 Task: Set a 20 sec "Undo Send" cancellation period in Gmail settings.
Action: Mouse moved to (1126, 74)
Screenshot: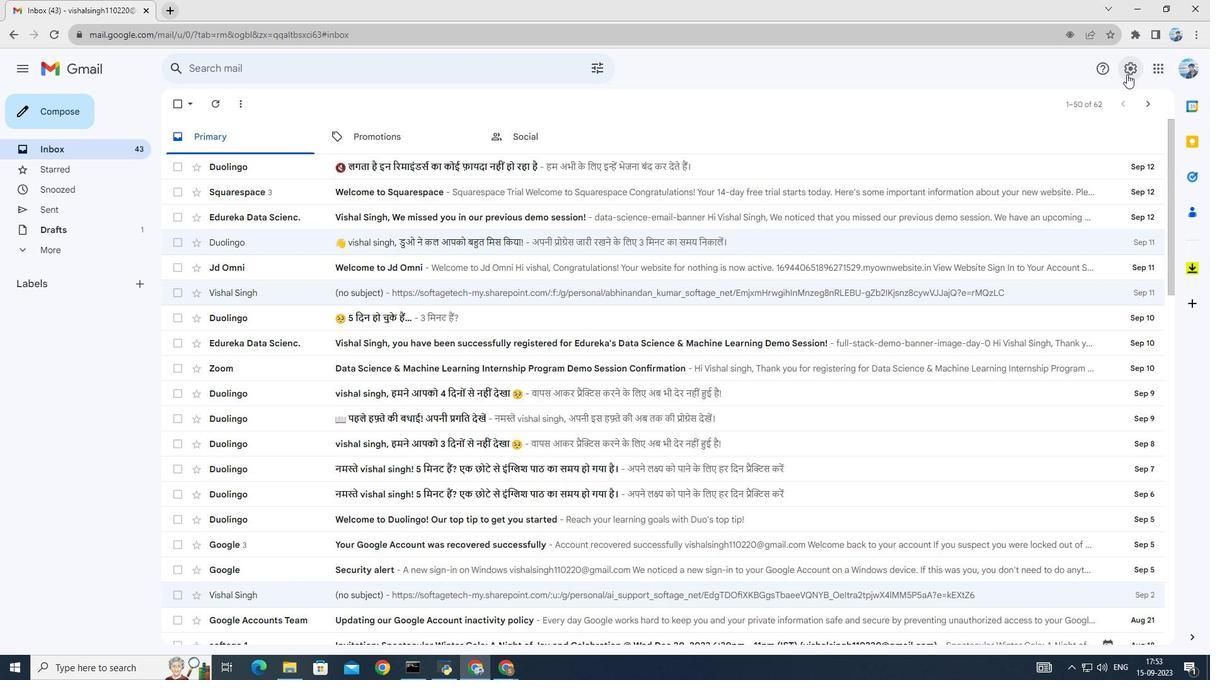 
Action: Mouse pressed left at (1126, 74)
Screenshot: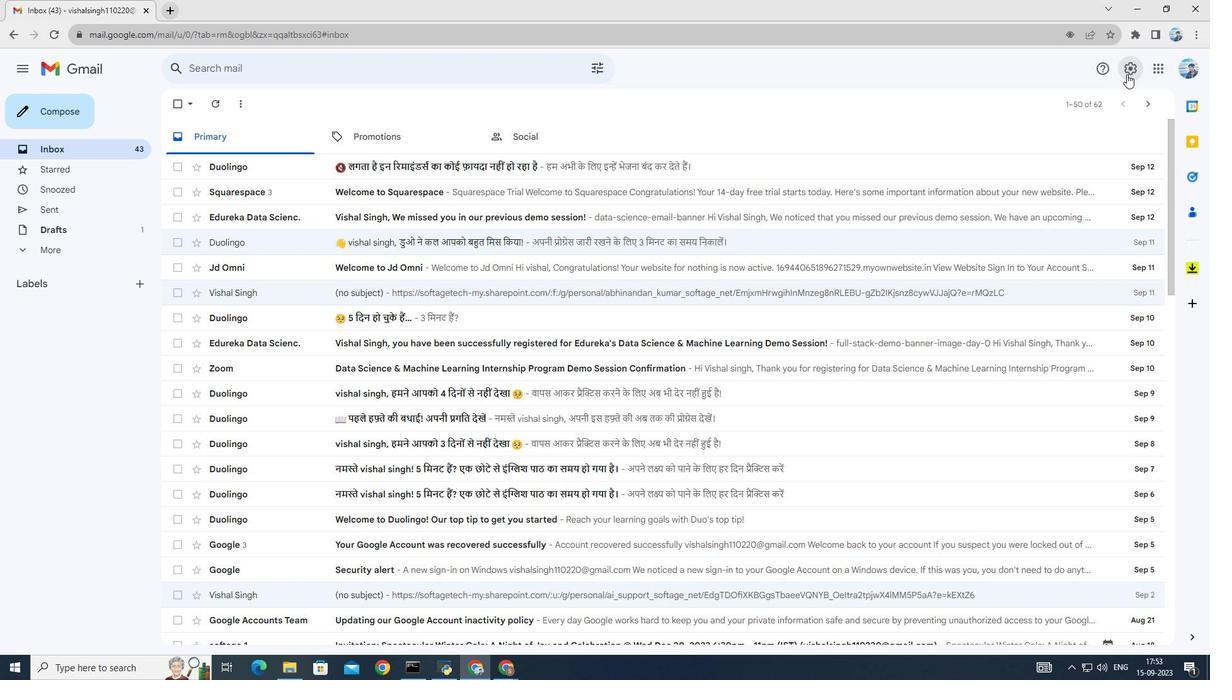 
Action: Mouse moved to (1099, 132)
Screenshot: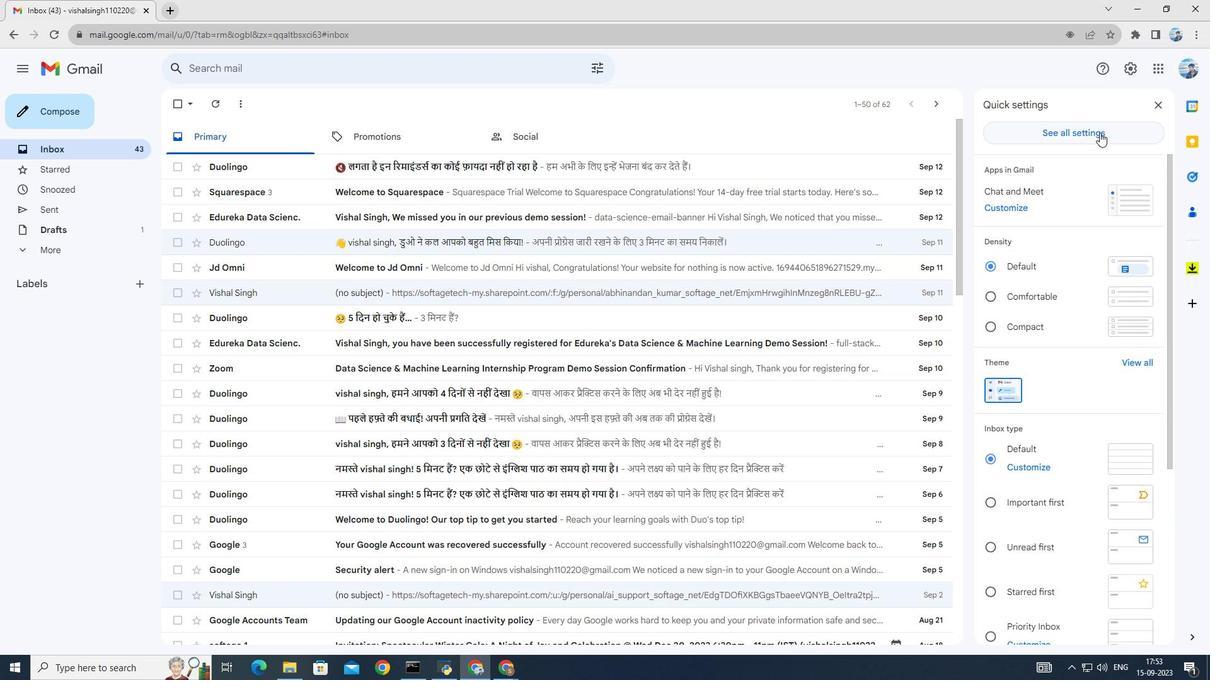 
Action: Mouse pressed left at (1099, 132)
Screenshot: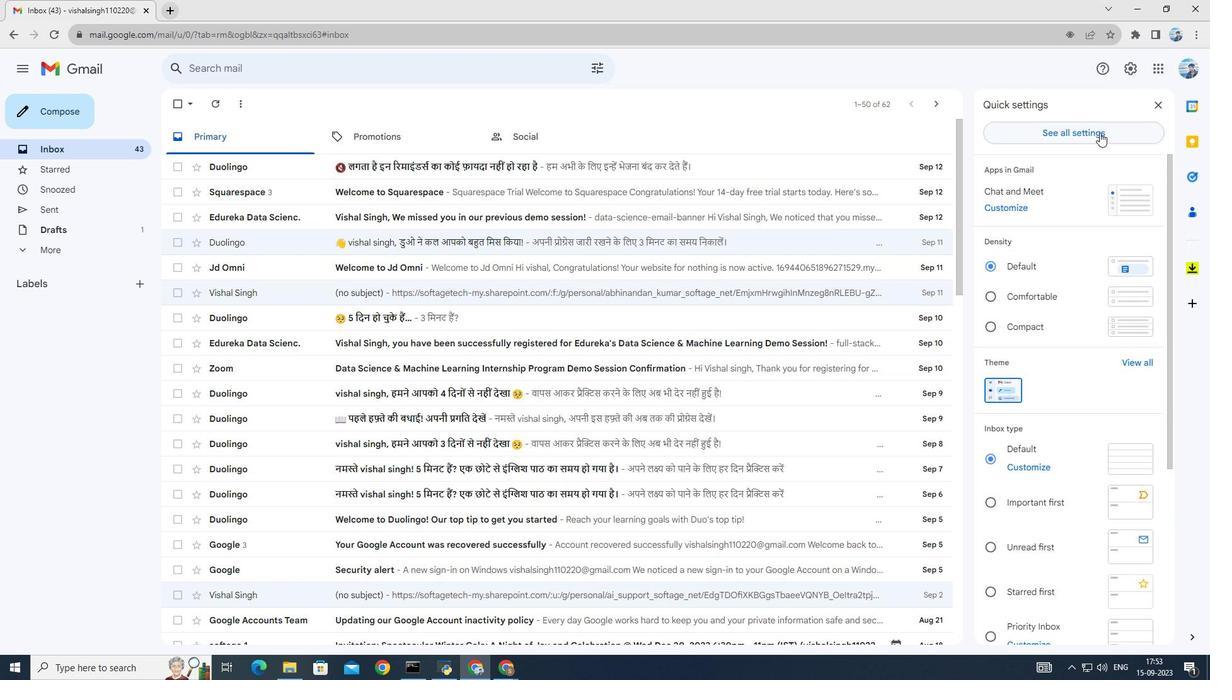 
Action: Mouse moved to (504, 253)
Screenshot: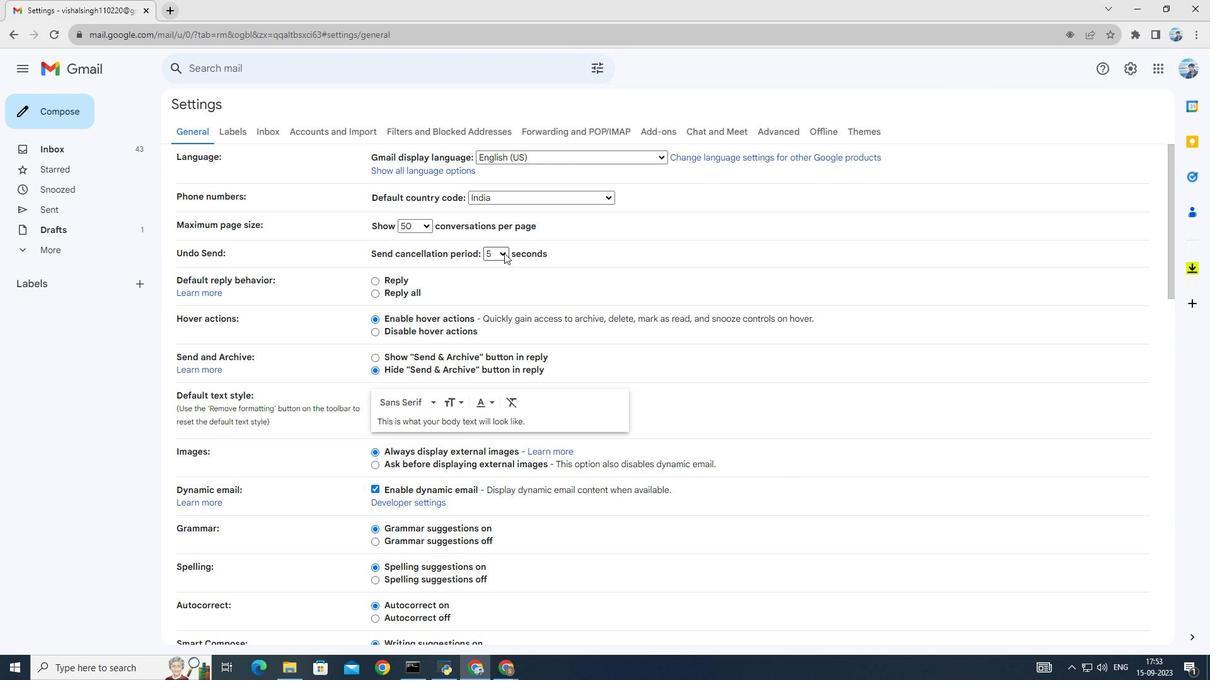 
Action: Mouse pressed left at (504, 253)
Screenshot: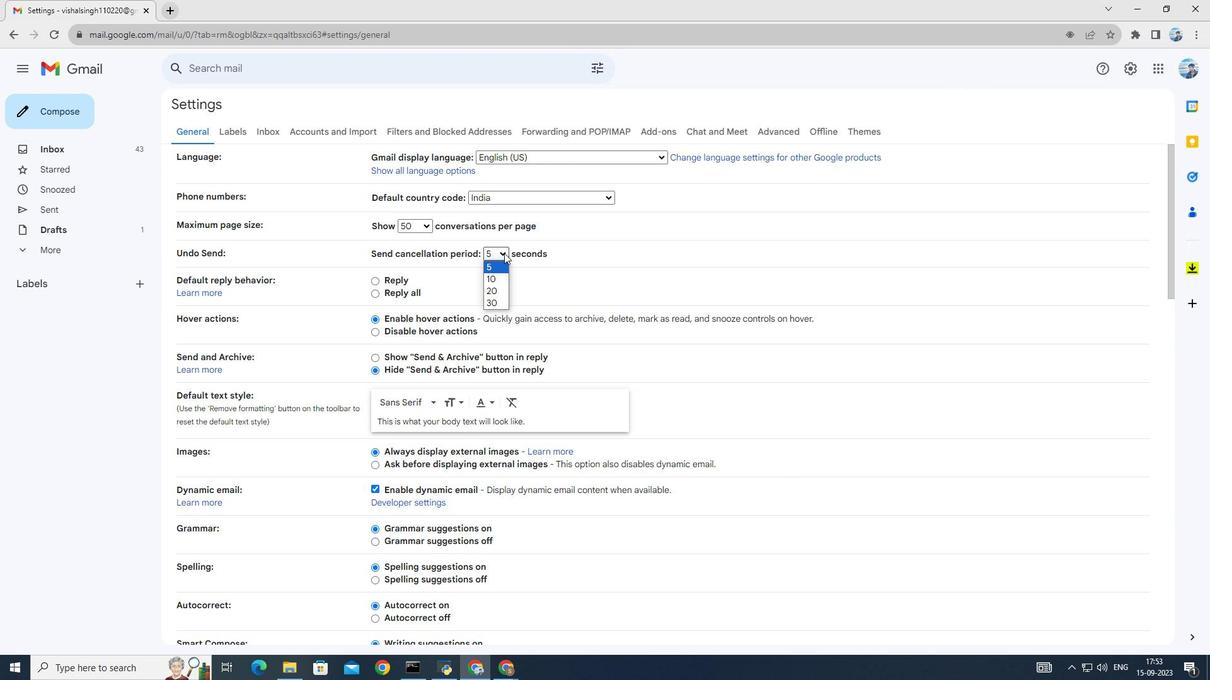 
Action: Mouse moved to (499, 288)
Screenshot: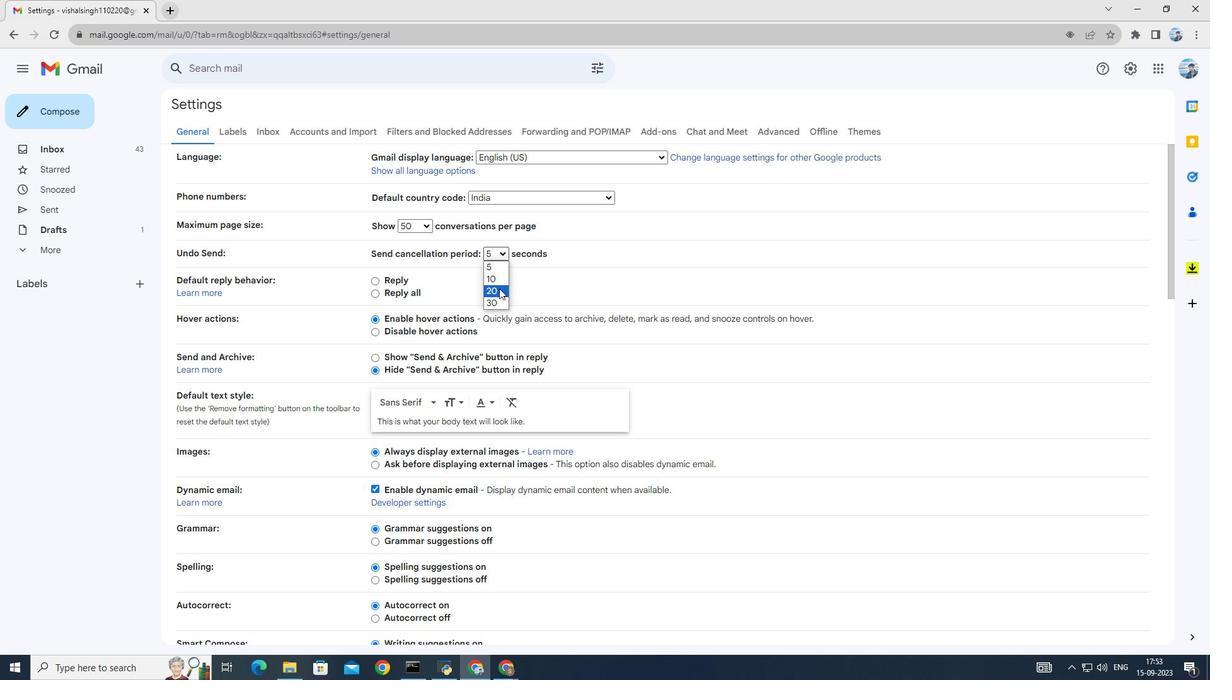 
Action: Mouse pressed left at (499, 288)
Screenshot: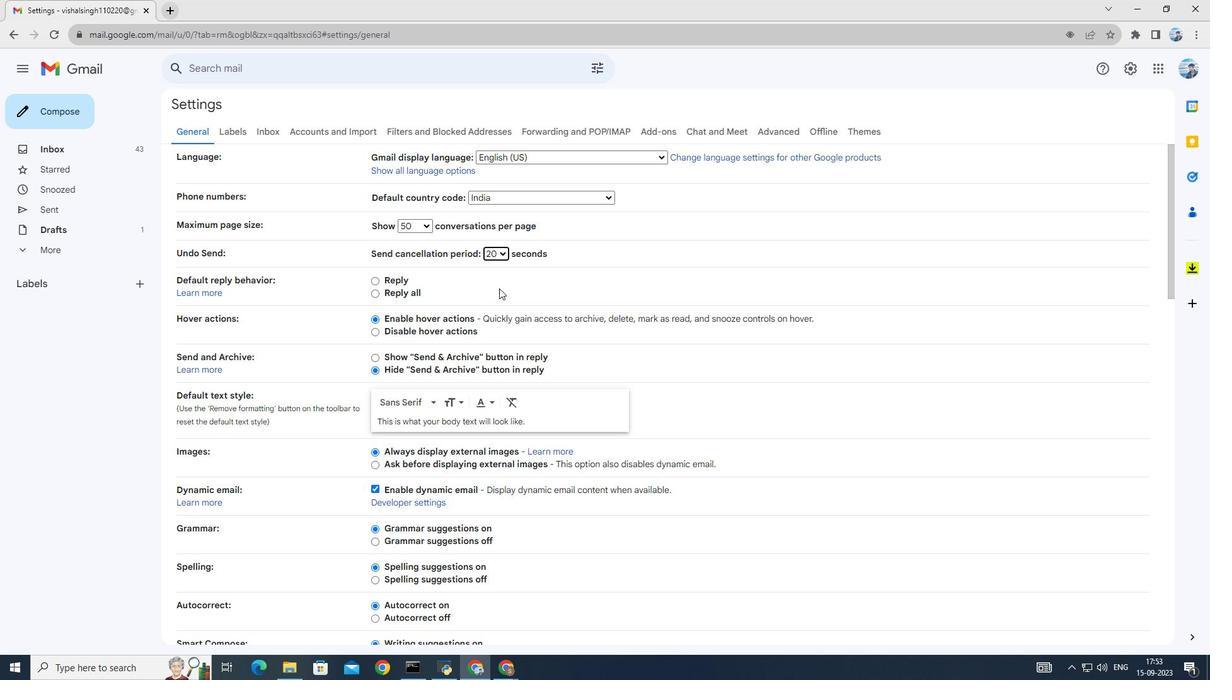
Action: Mouse scrolled (499, 288) with delta (0, 0)
Screenshot: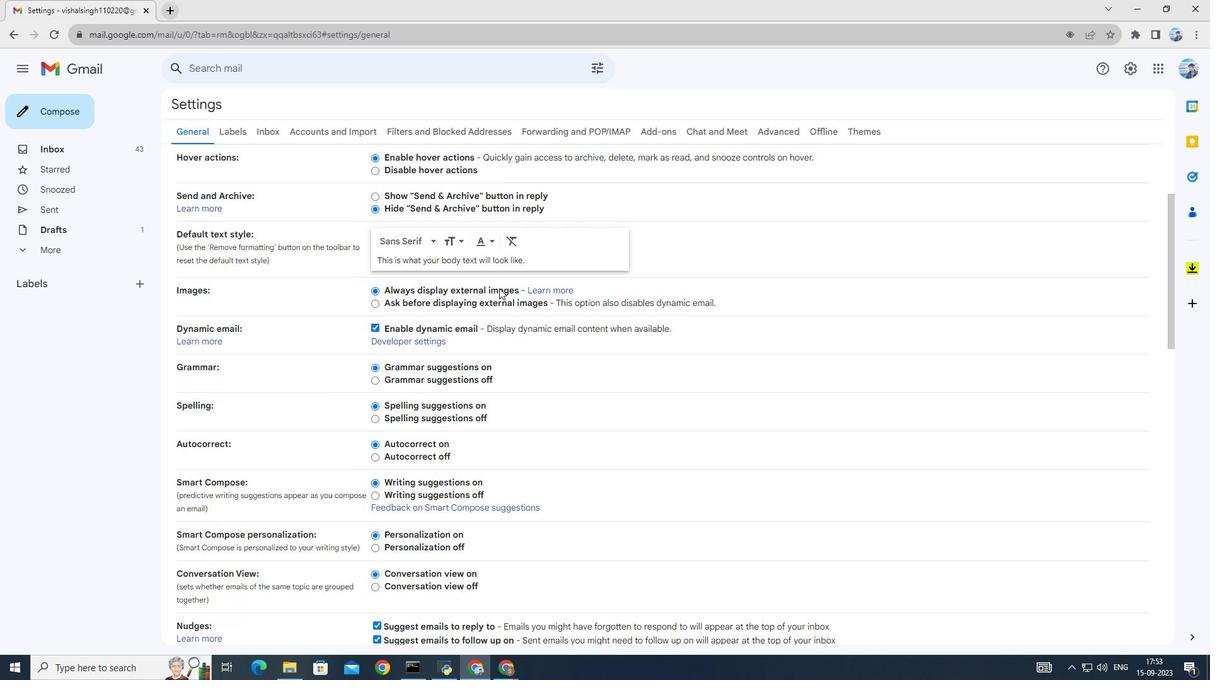 
Action: Mouse scrolled (499, 288) with delta (0, 0)
Screenshot: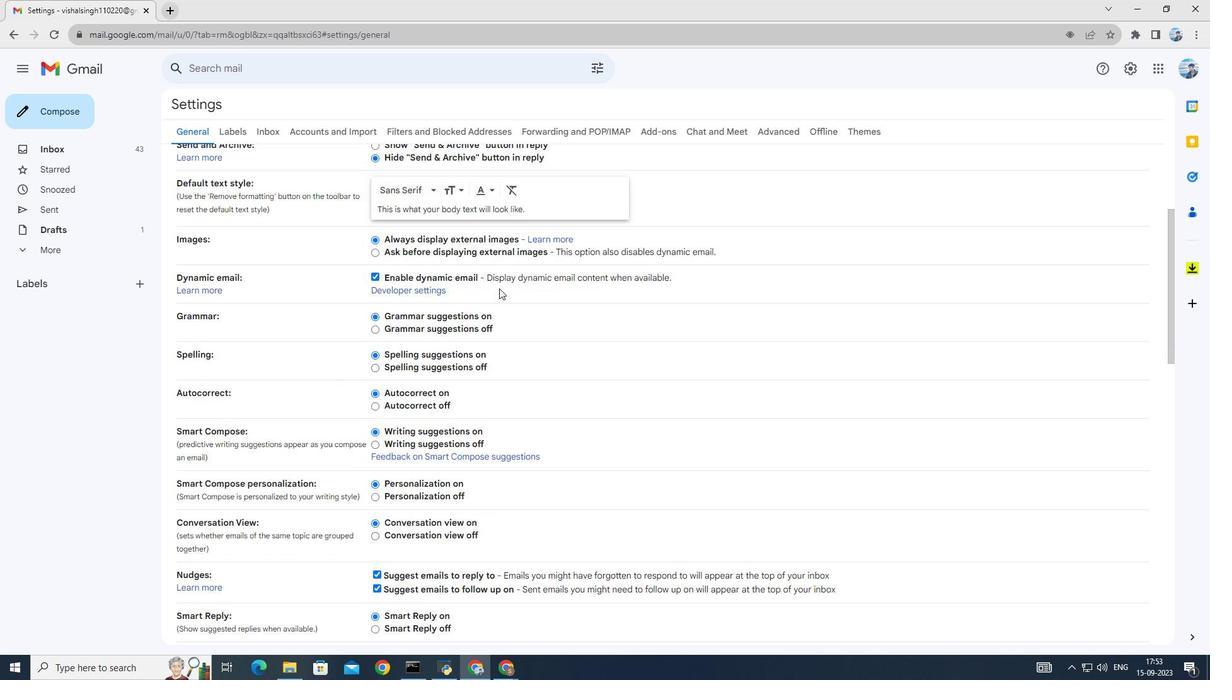 
Action: Mouse scrolled (499, 288) with delta (0, 0)
Screenshot: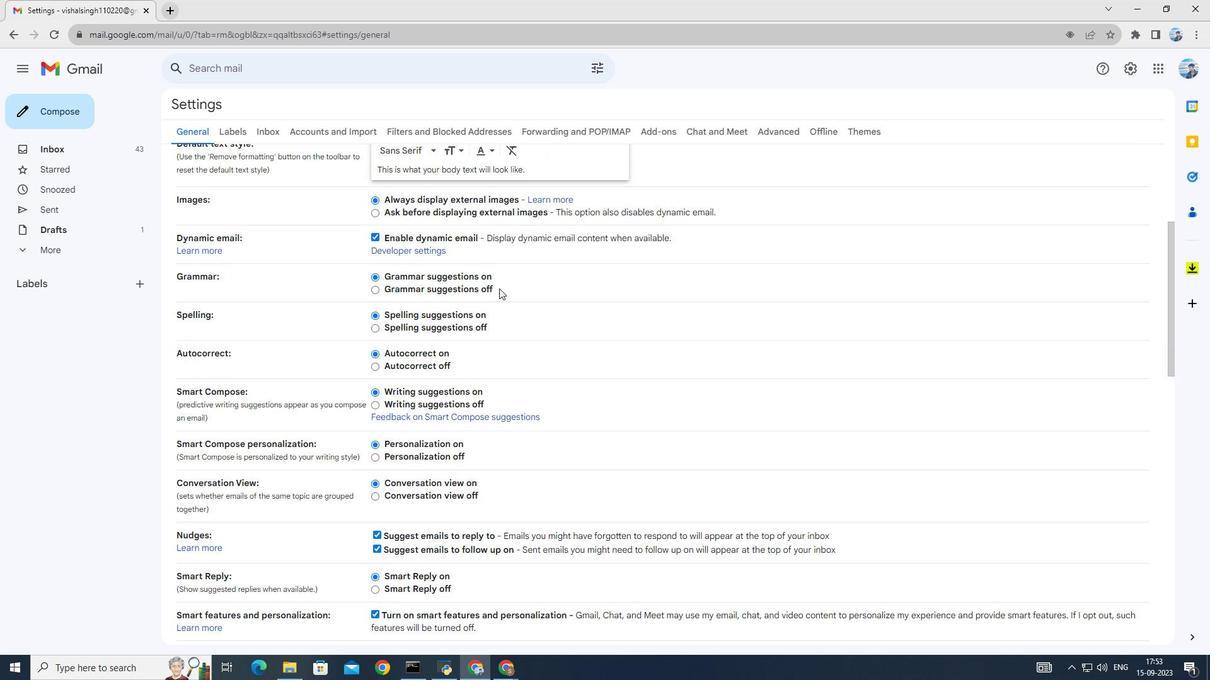 
Action: Mouse scrolled (499, 288) with delta (0, 0)
Screenshot: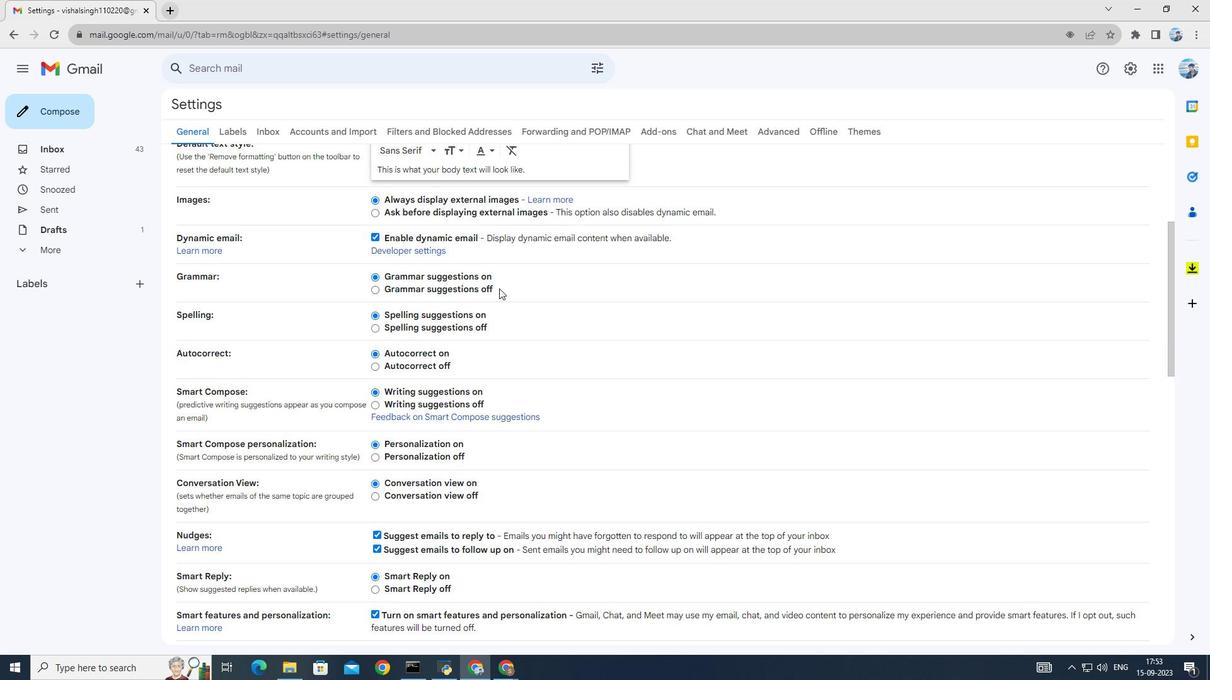 
Action: Mouse scrolled (499, 288) with delta (0, 0)
Screenshot: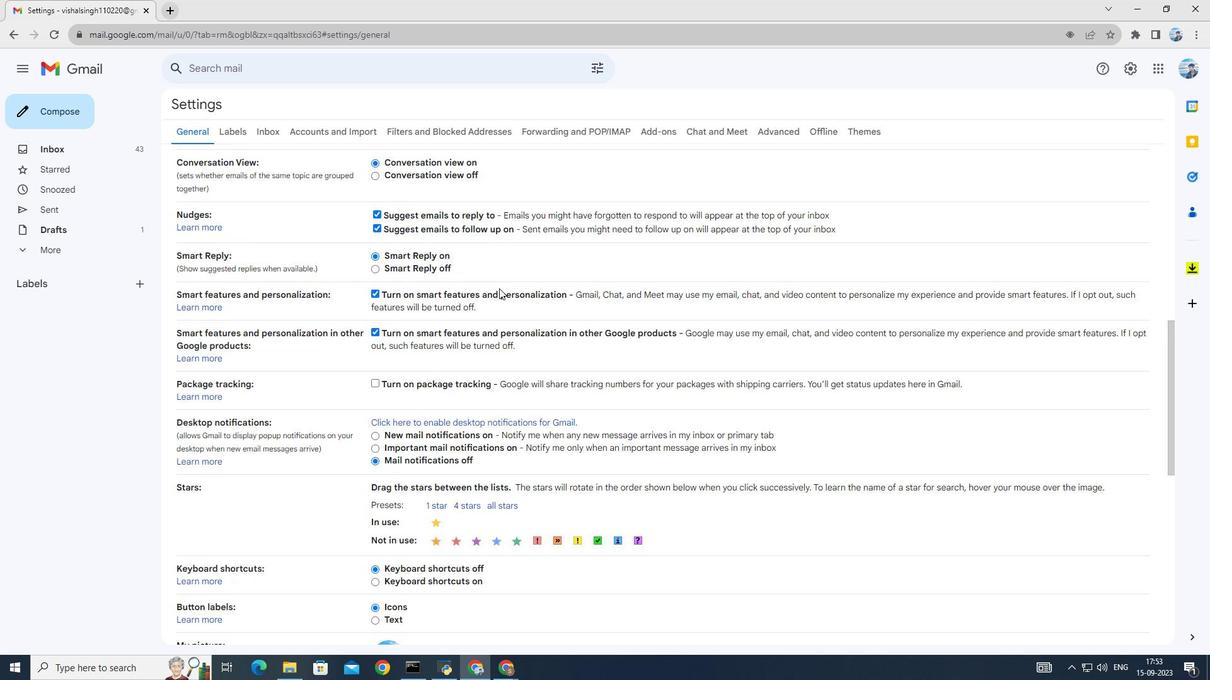 
Action: Mouse scrolled (499, 288) with delta (0, 0)
Screenshot: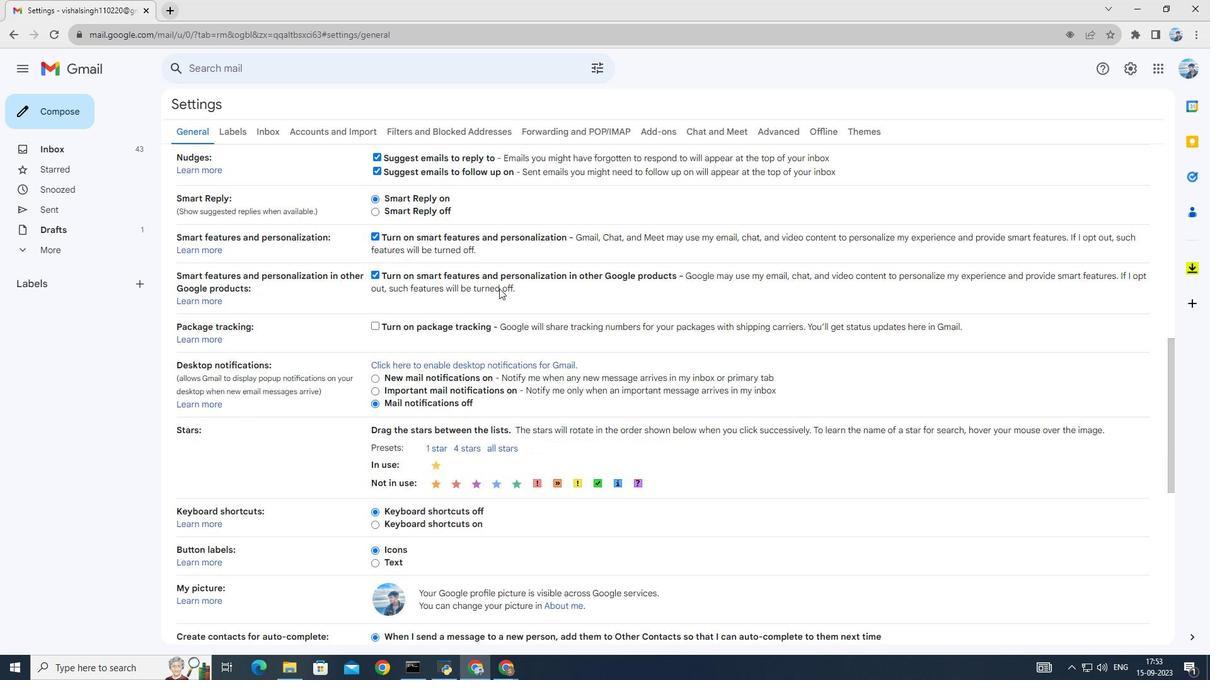 
Action: Mouse scrolled (499, 288) with delta (0, 0)
Screenshot: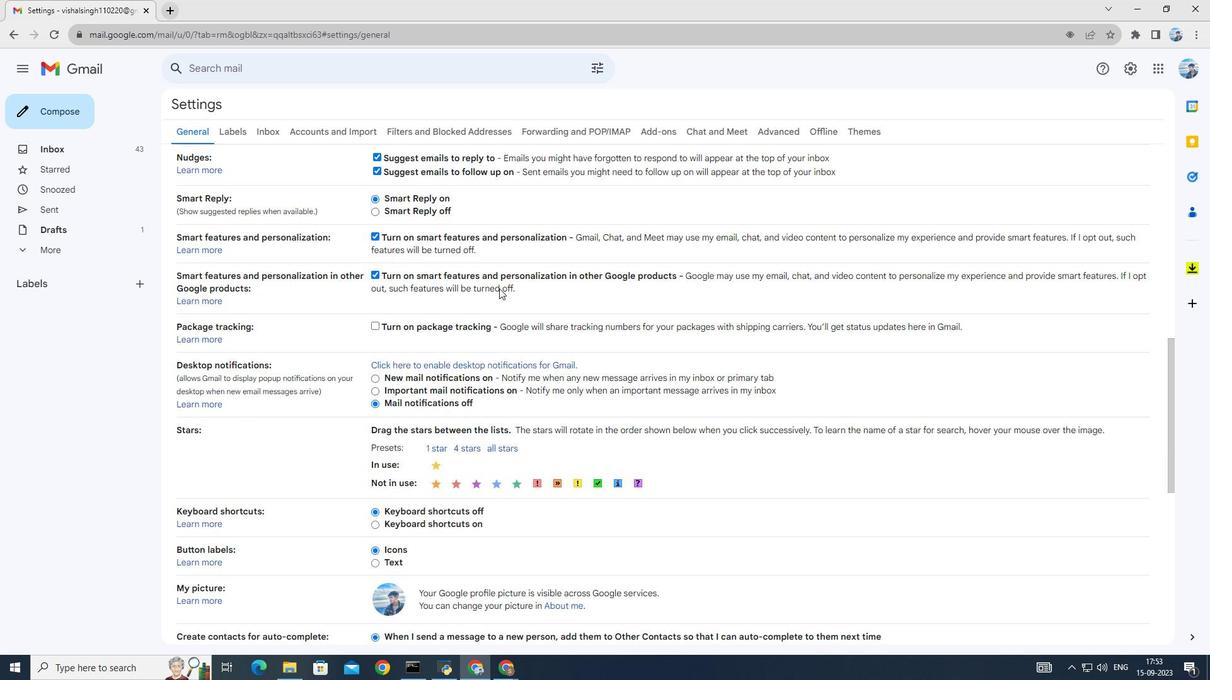 
Action: Mouse scrolled (499, 288) with delta (0, 0)
Screenshot: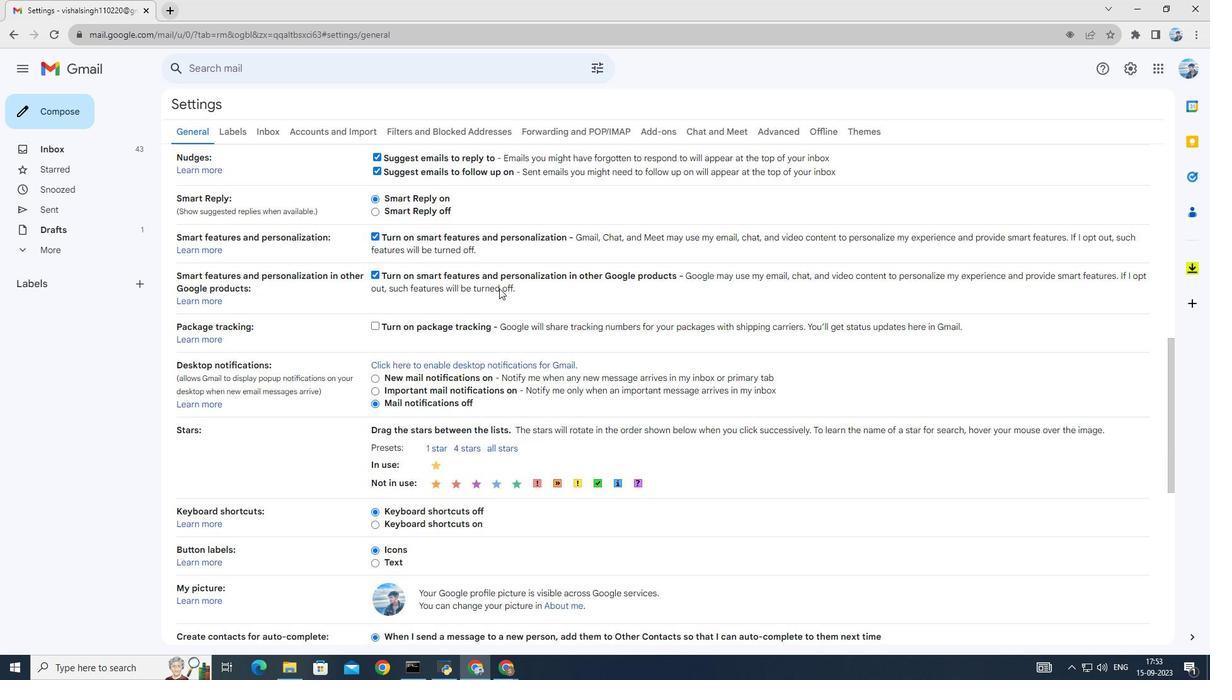 
Action: Mouse scrolled (499, 288) with delta (0, 0)
Screenshot: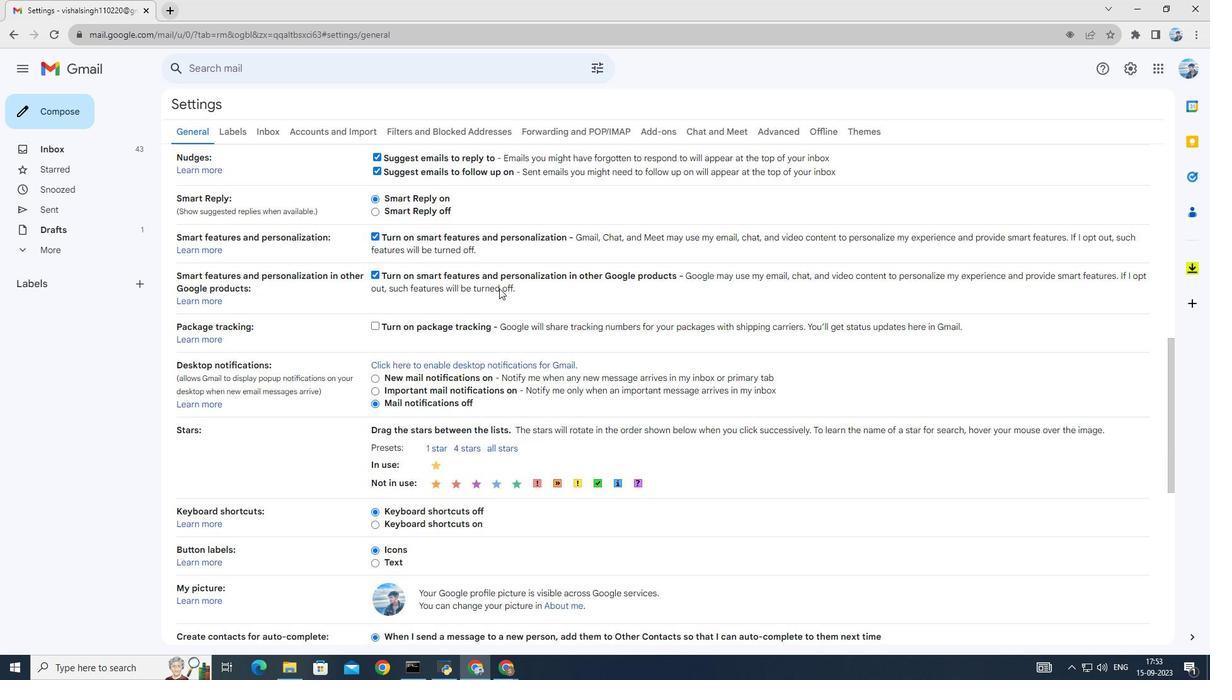 
Action: Mouse scrolled (499, 288) with delta (0, 0)
Screenshot: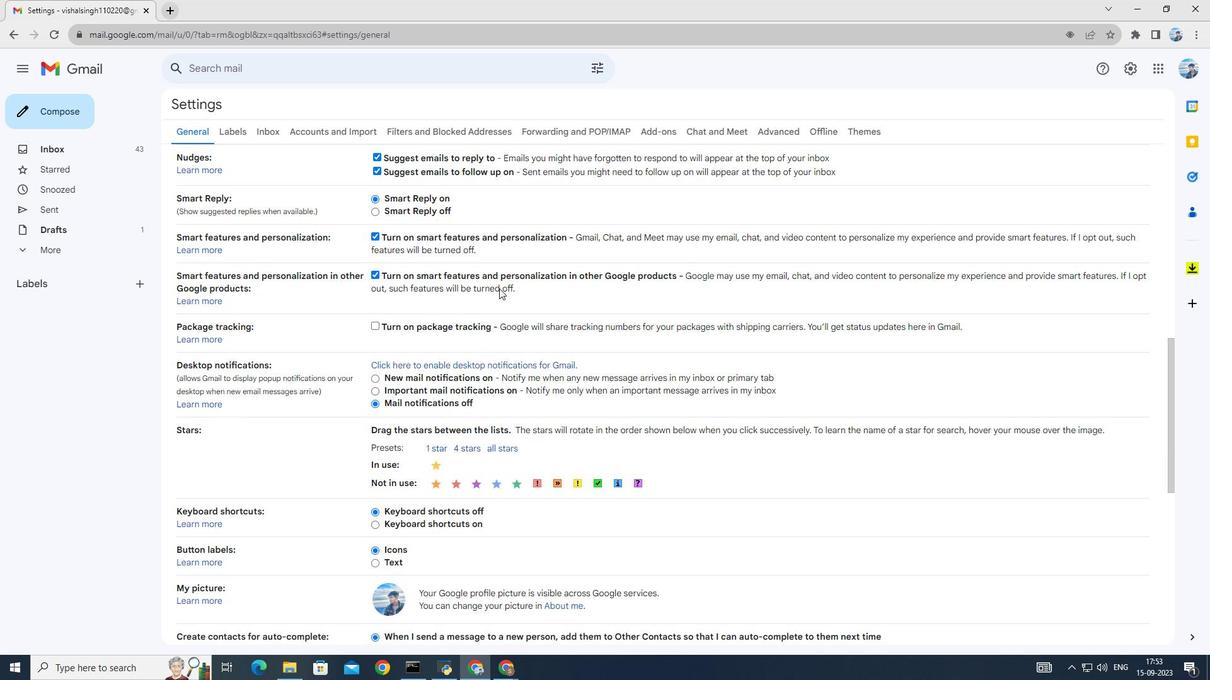 
Action: Mouse scrolled (499, 288) with delta (0, 0)
Screenshot: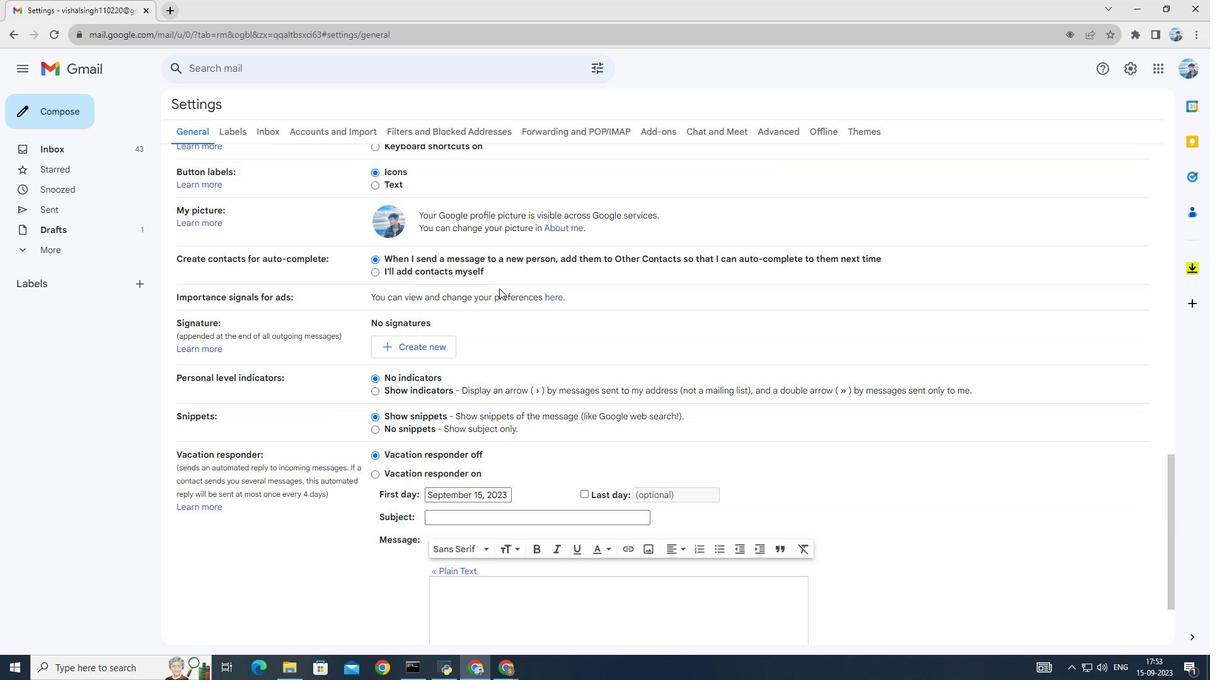 
Action: Mouse scrolled (499, 288) with delta (0, 0)
Screenshot: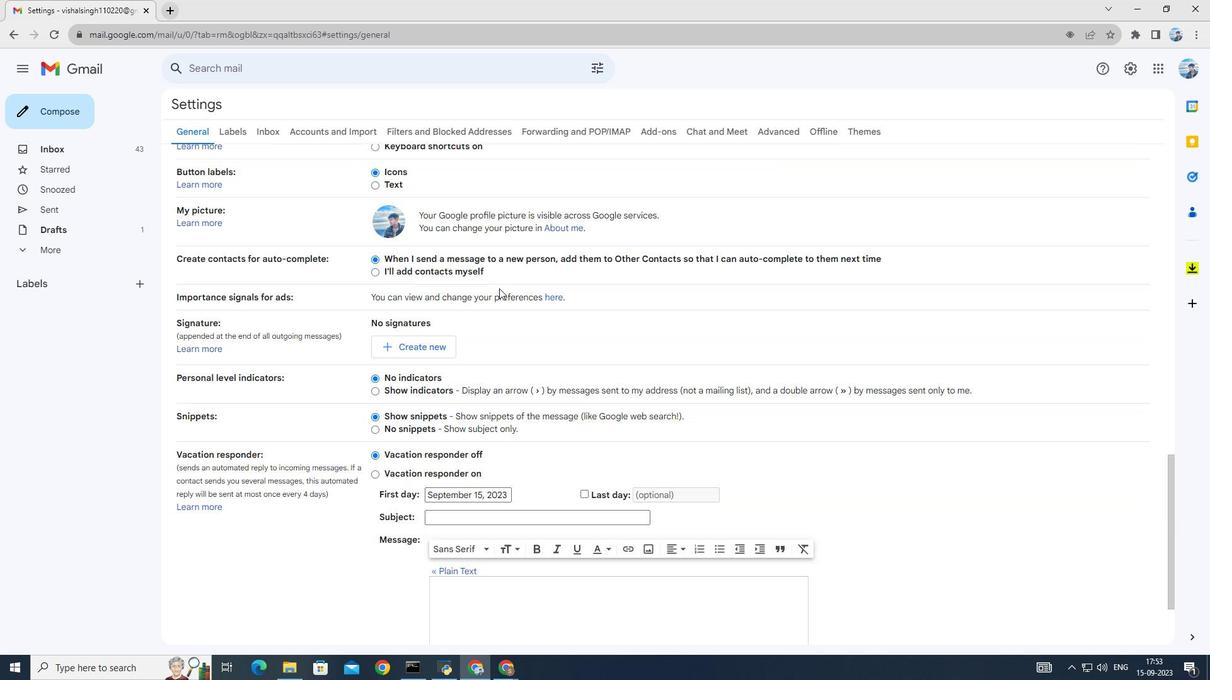 
Action: Mouse scrolled (499, 288) with delta (0, 0)
Screenshot: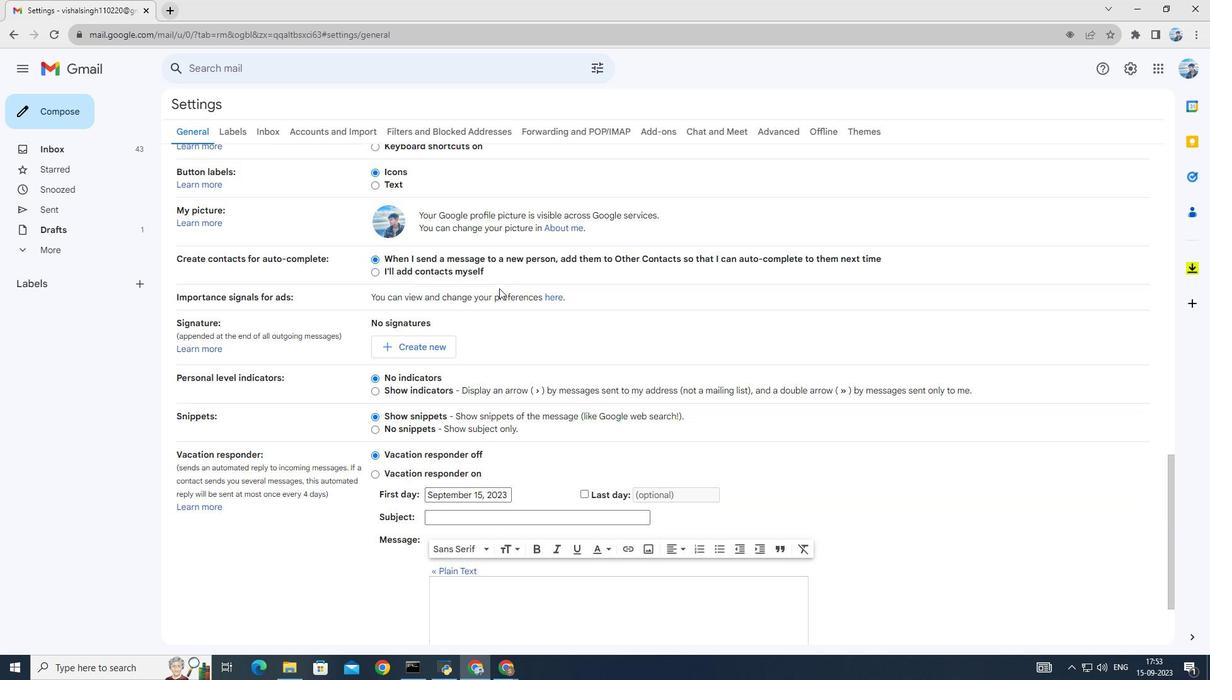 
Action: Mouse scrolled (499, 288) with delta (0, 0)
Screenshot: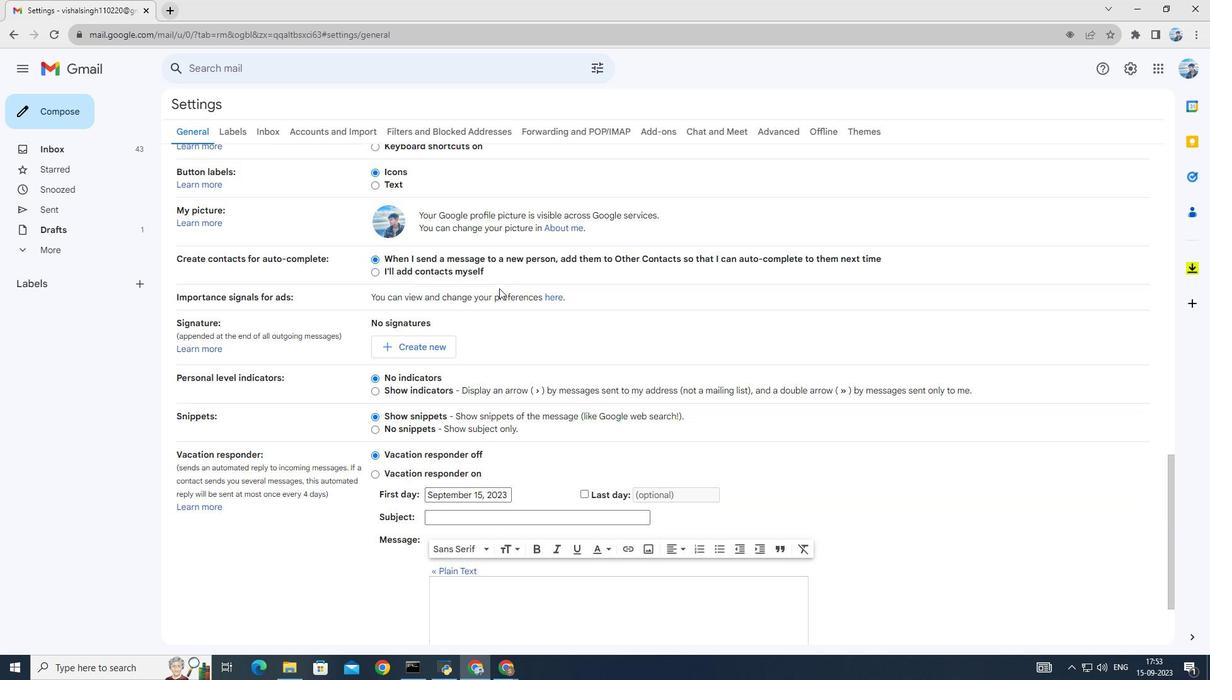 
Action: Mouse scrolled (499, 288) with delta (0, 0)
Screenshot: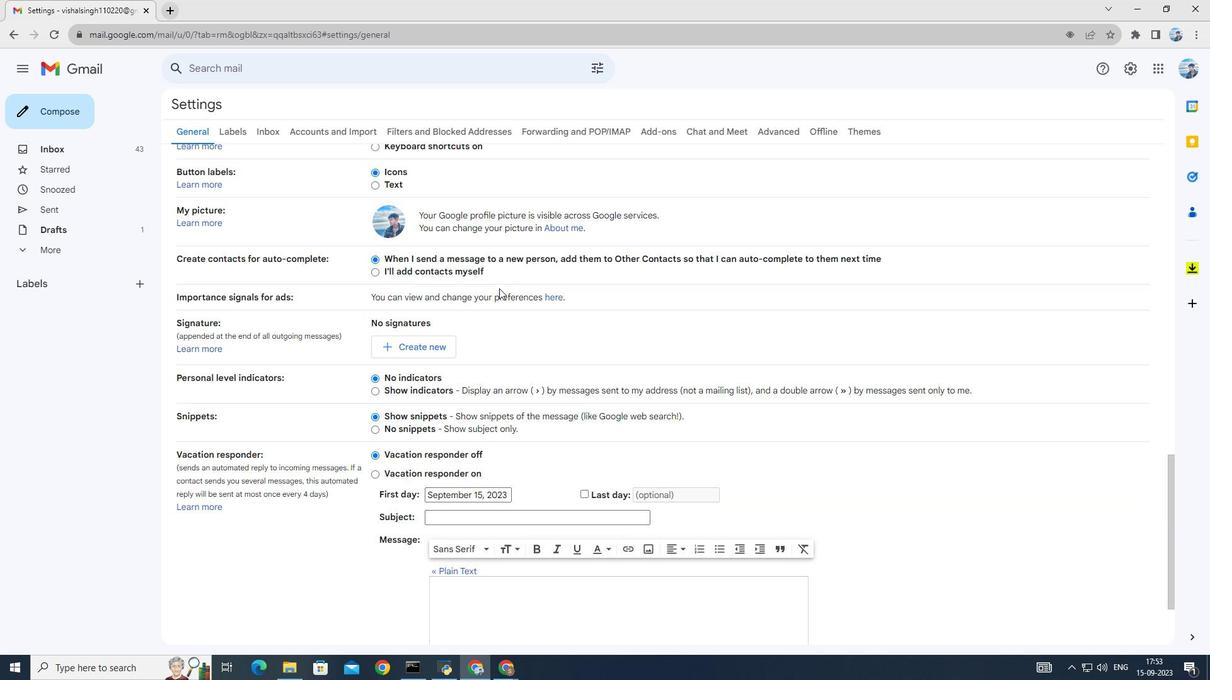 
Action: Mouse scrolled (499, 288) with delta (0, 0)
Screenshot: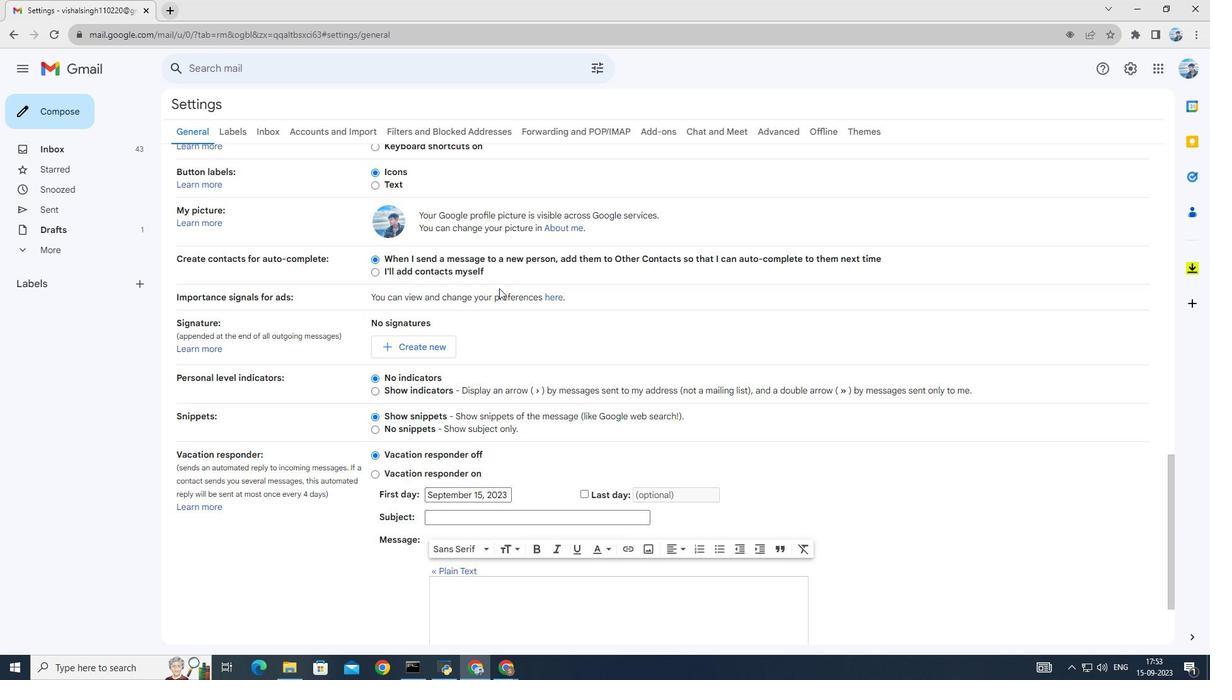 
Action: Mouse scrolled (499, 288) with delta (0, 0)
Screenshot: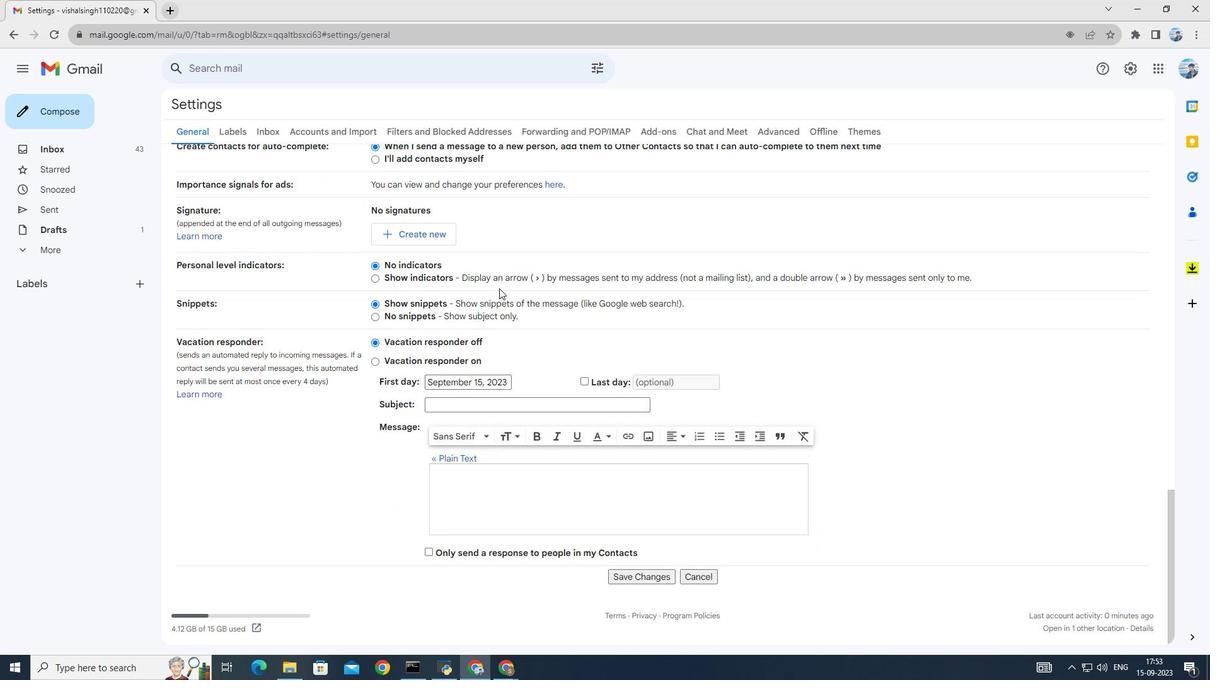 
Action: Mouse scrolled (499, 288) with delta (0, 0)
Screenshot: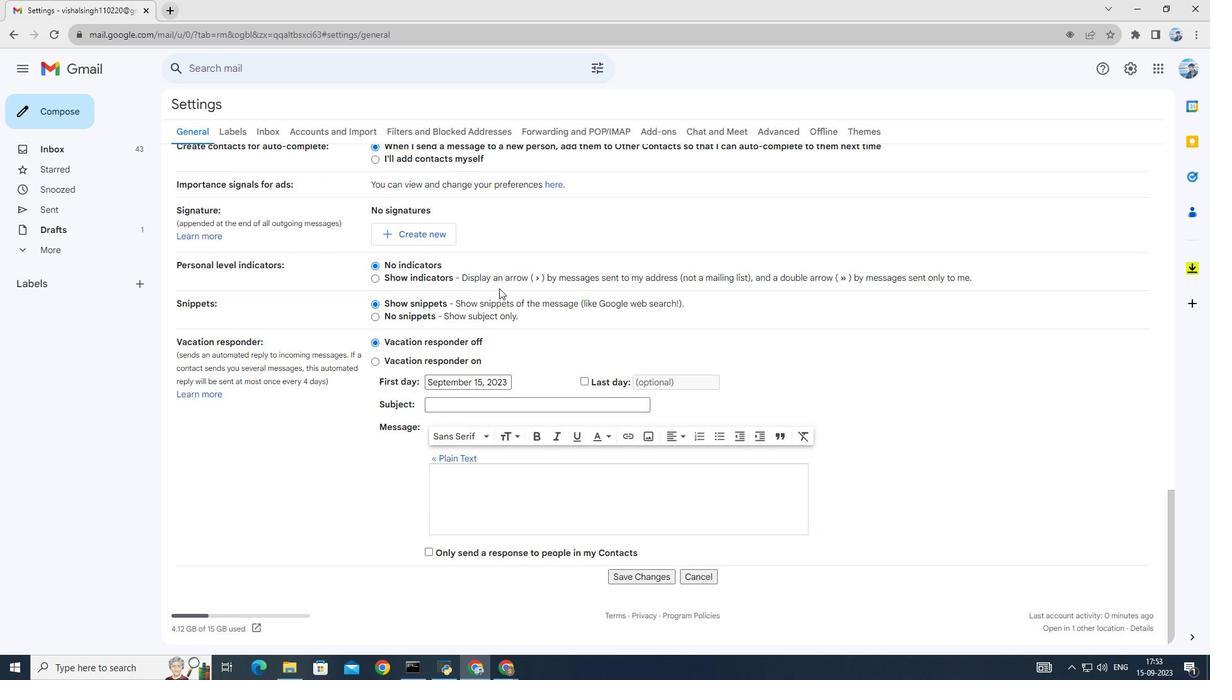 
Action: Mouse scrolled (499, 288) with delta (0, 0)
Screenshot: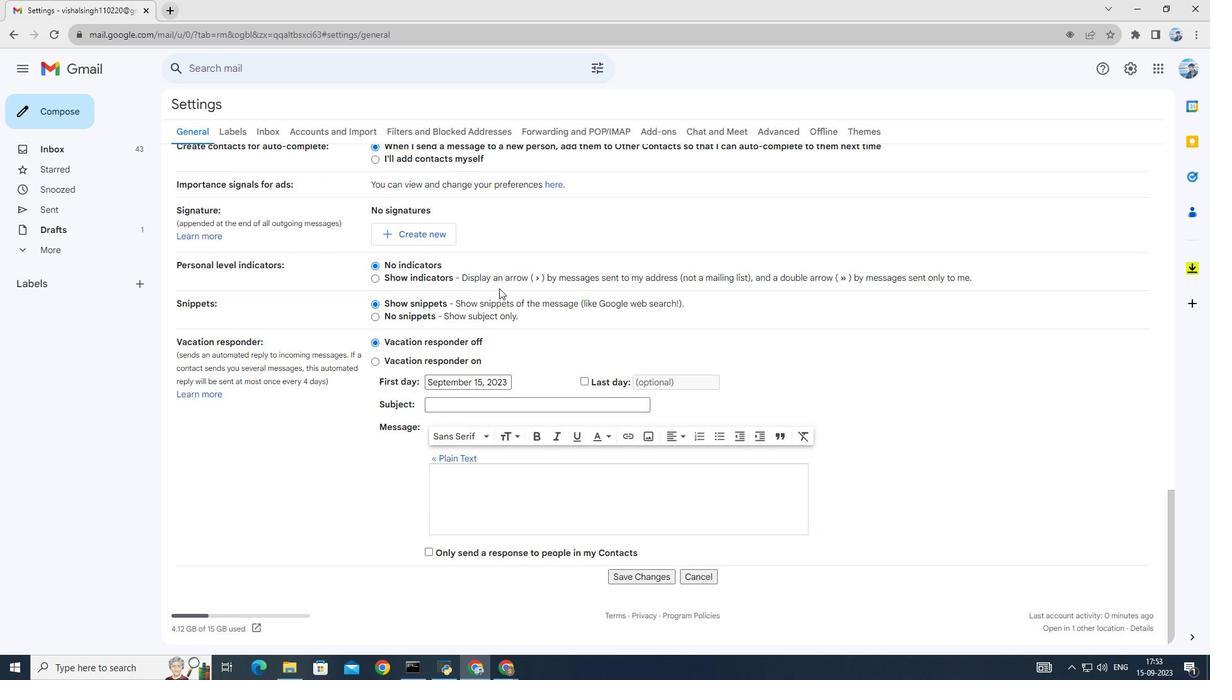 
Action: Mouse scrolled (499, 288) with delta (0, 0)
Screenshot: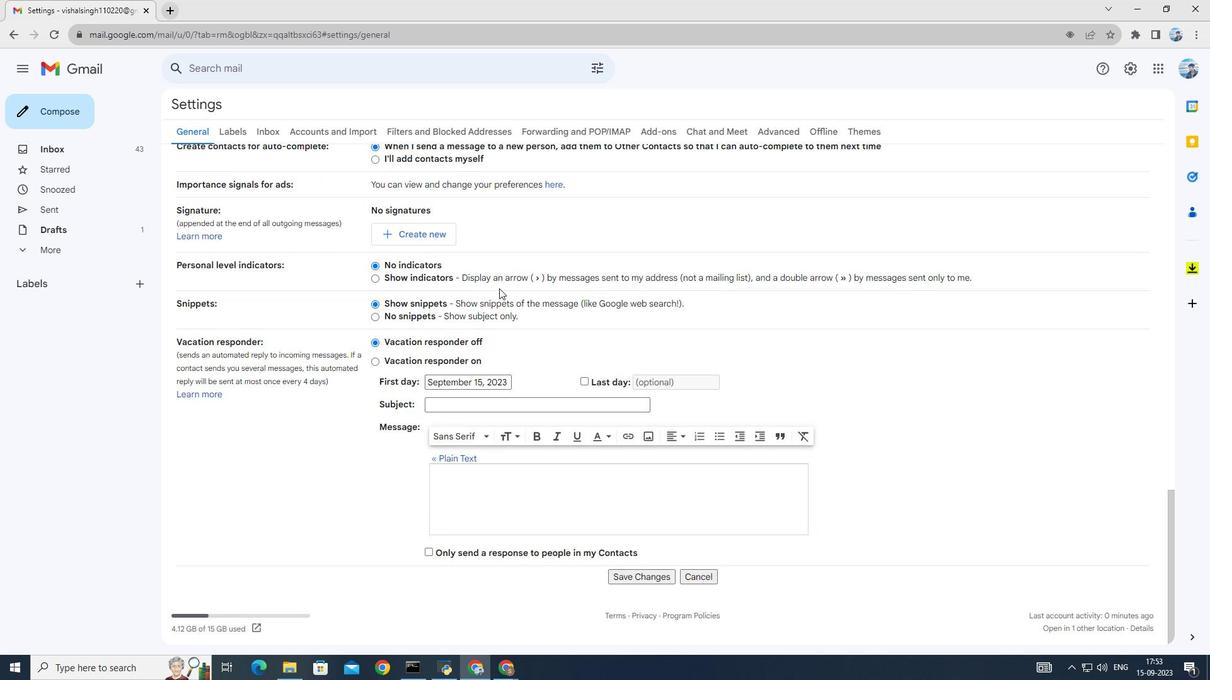 
Action: Mouse scrolled (499, 288) with delta (0, 0)
Screenshot: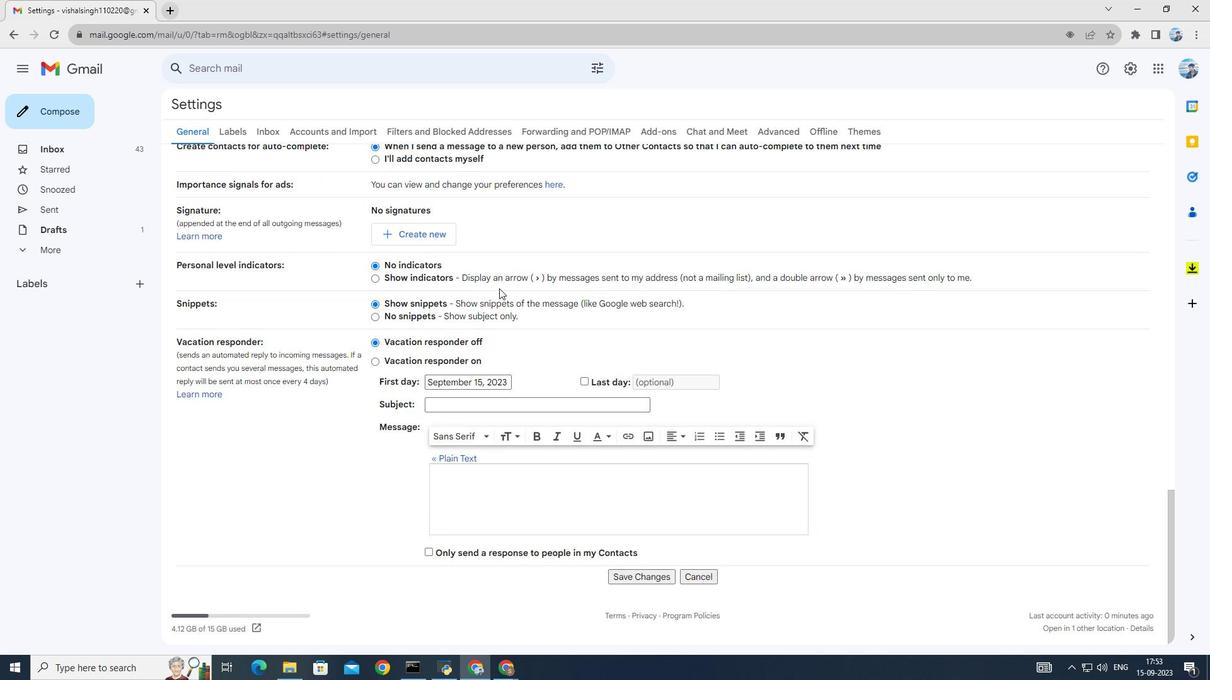 
Action: Mouse scrolled (499, 288) with delta (0, 0)
Screenshot: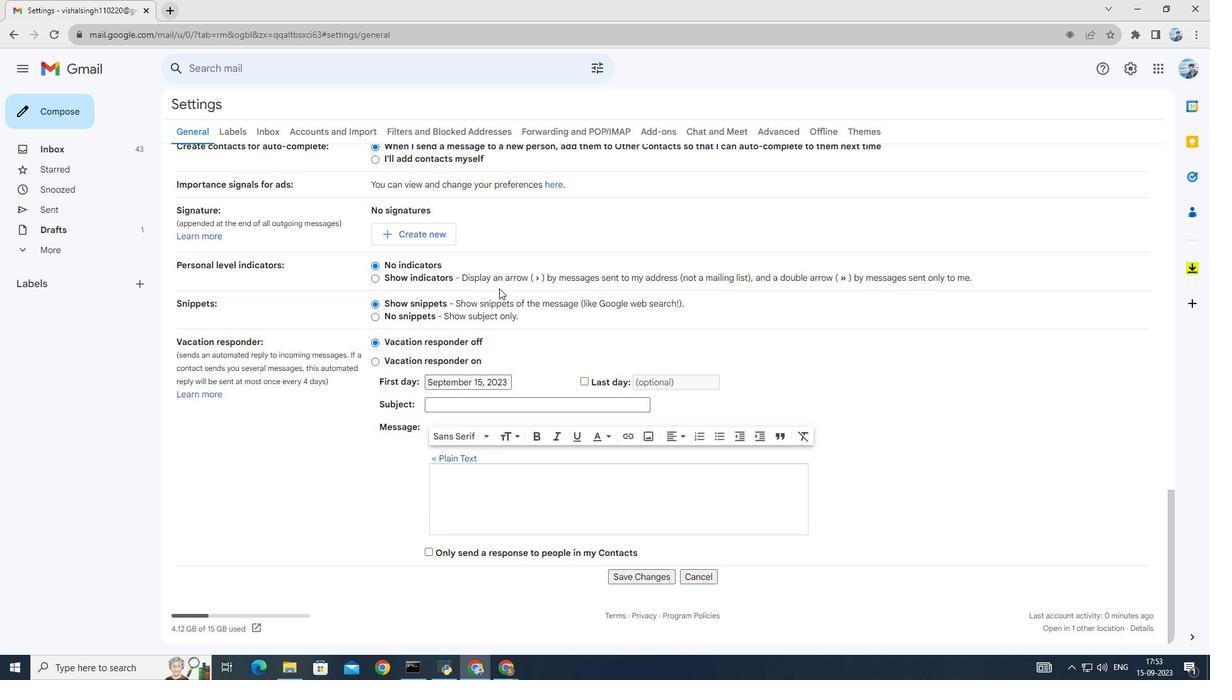
Action: Mouse moved to (644, 576)
Screenshot: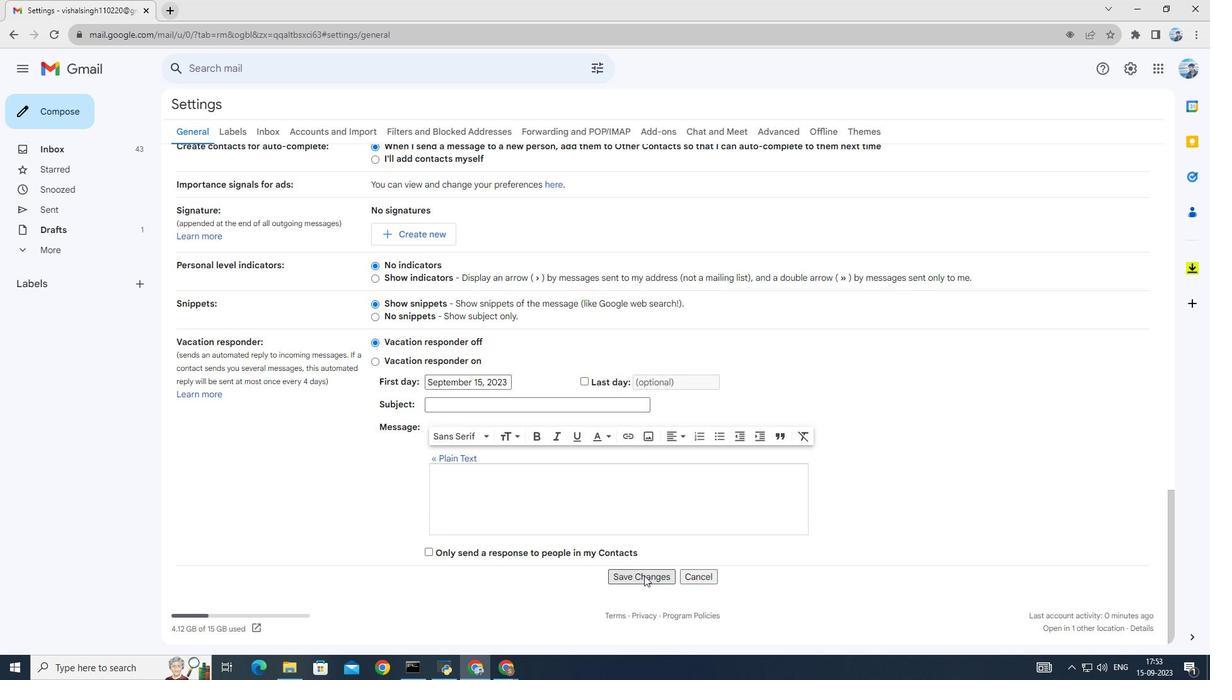 
Action: Mouse pressed left at (644, 576)
Screenshot: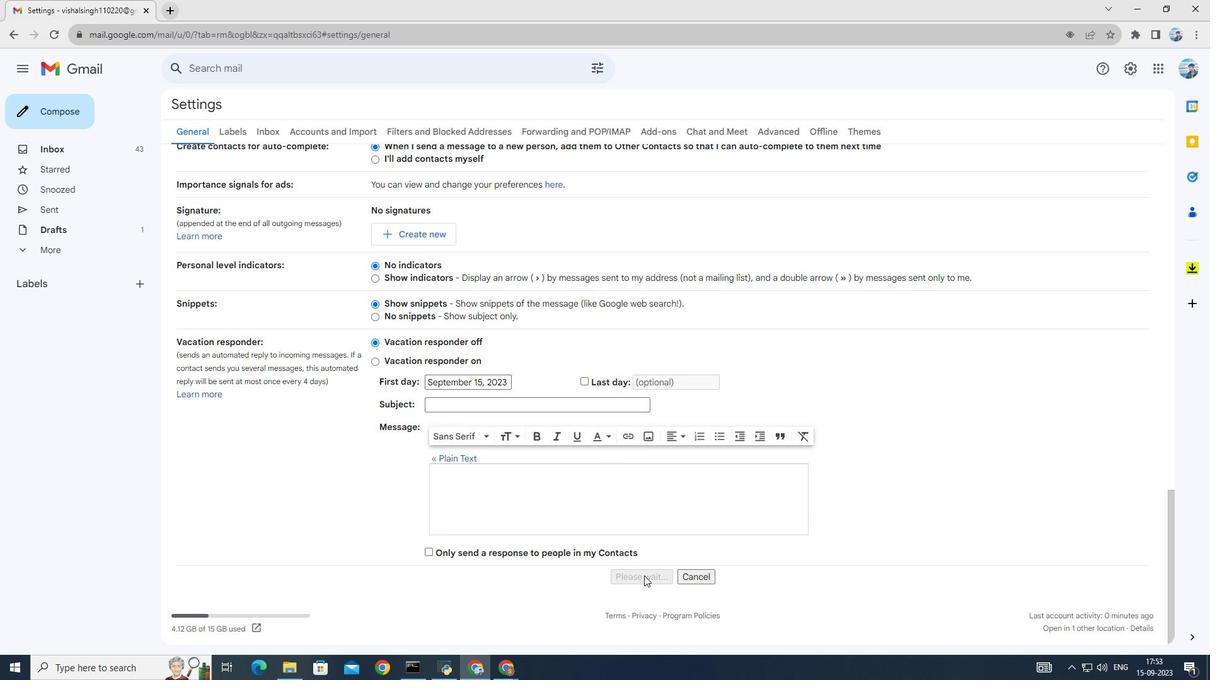 
Action: Mouse moved to (601, 533)
Screenshot: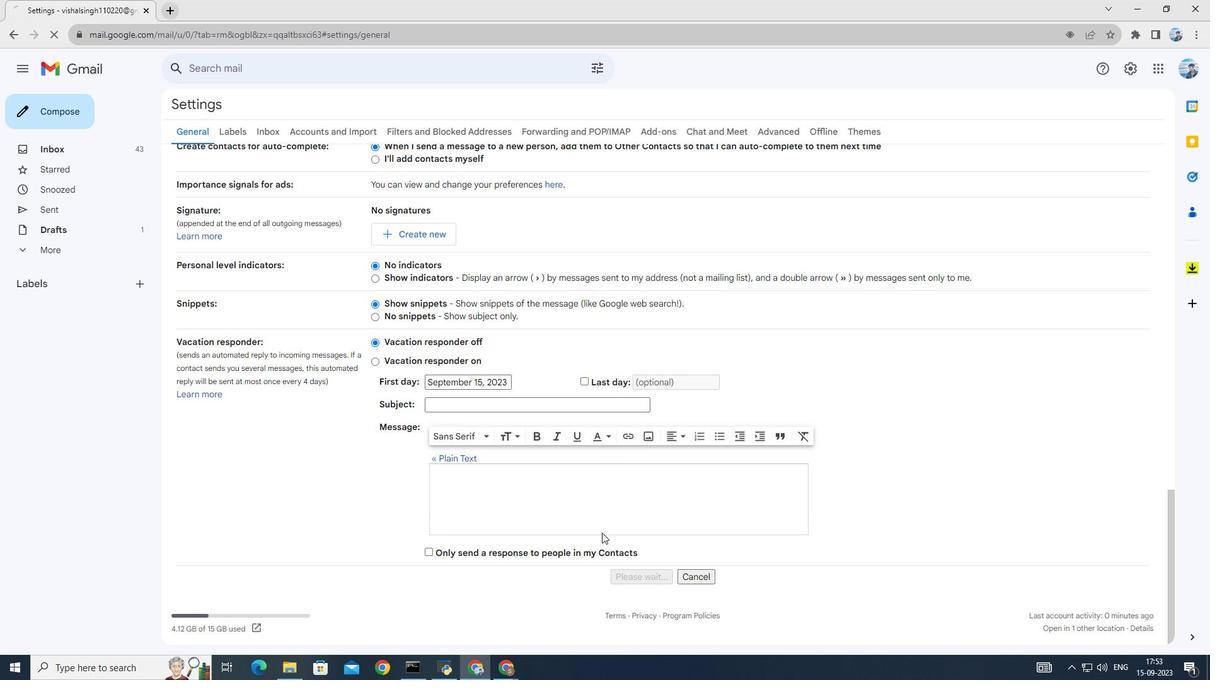 
